 Task: Open Card Card0000000401 in Board Board0000000101 in Workspace WS0000000034 in Trello. Add Member Email0000000133 to Card Card0000000401 in Board Board0000000101 in Workspace WS0000000034 in Trello. Add Purple Label titled Label0000000401 to Card Card0000000401 in Board Board0000000101 in Workspace WS0000000034 in Trello. Add Checklist CL0000000401 to Card Card0000000401 in Board Board0000000101 in Workspace WS0000000034 in Trello. Add Dates with Start Date as Aug 01 2023 and Due Date as Aug 31 2023 to Card Card0000000401 in Board Board0000000101 in Workspace WS0000000034 in Trello
Action: Mouse moved to (586, 627)
Screenshot: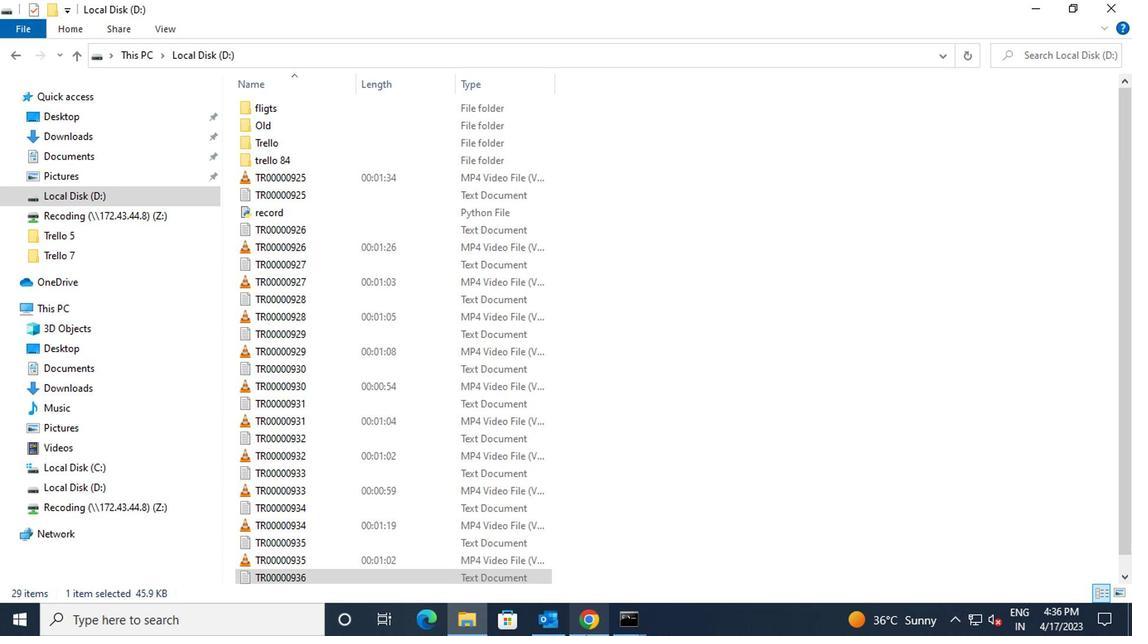 
Action: Mouse pressed left at (586, 627)
Screenshot: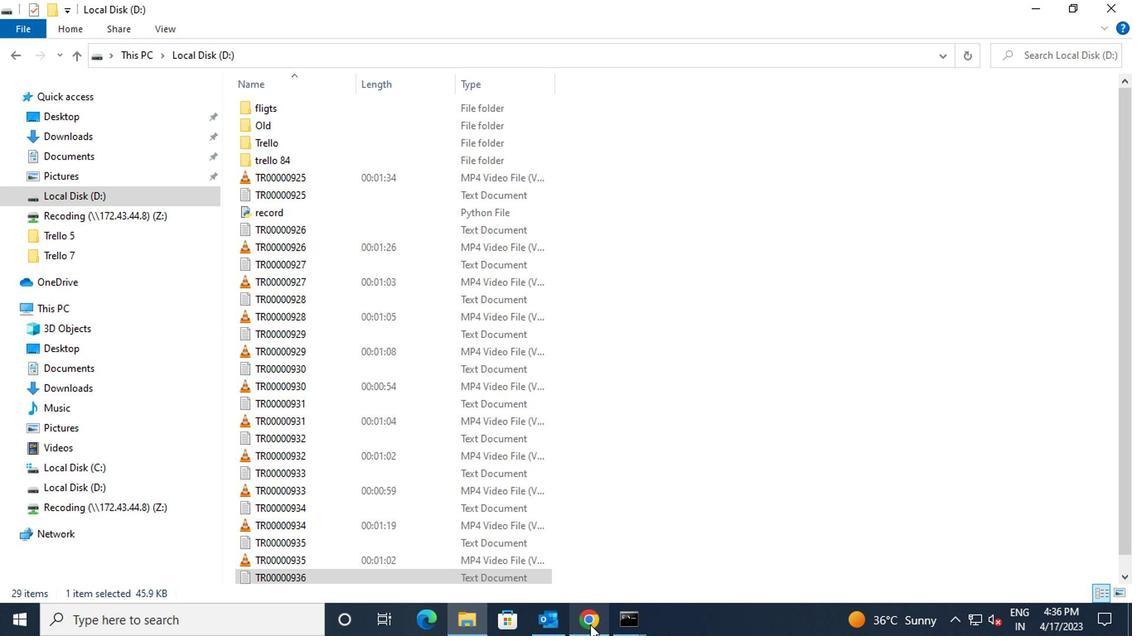 
Action: Mouse moved to (106, 423)
Screenshot: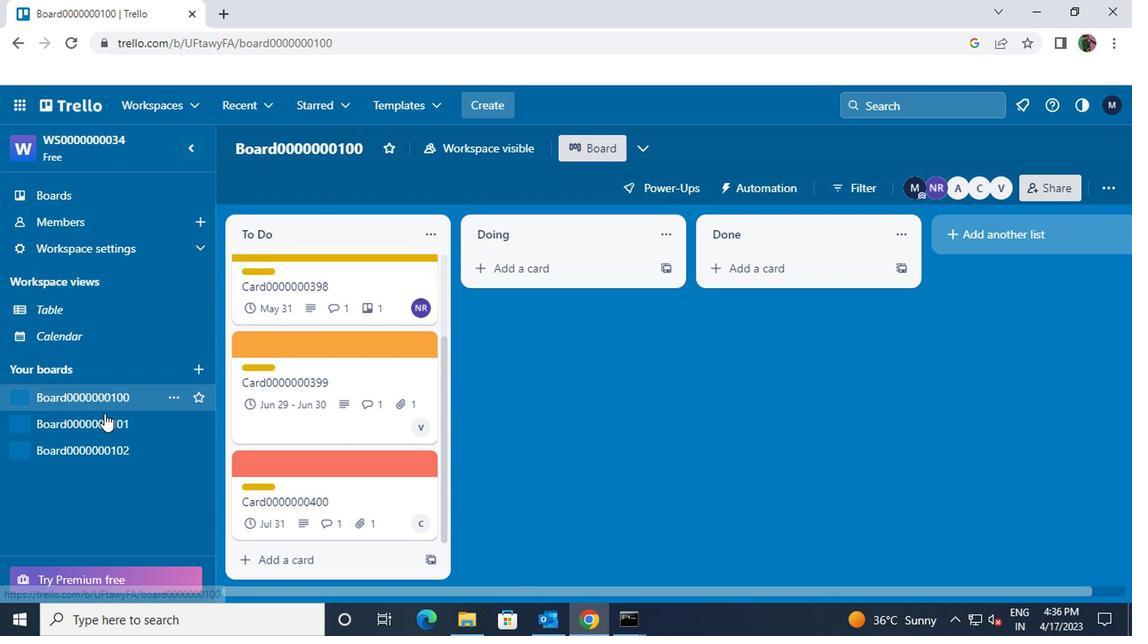 
Action: Mouse pressed left at (106, 423)
Screenshot: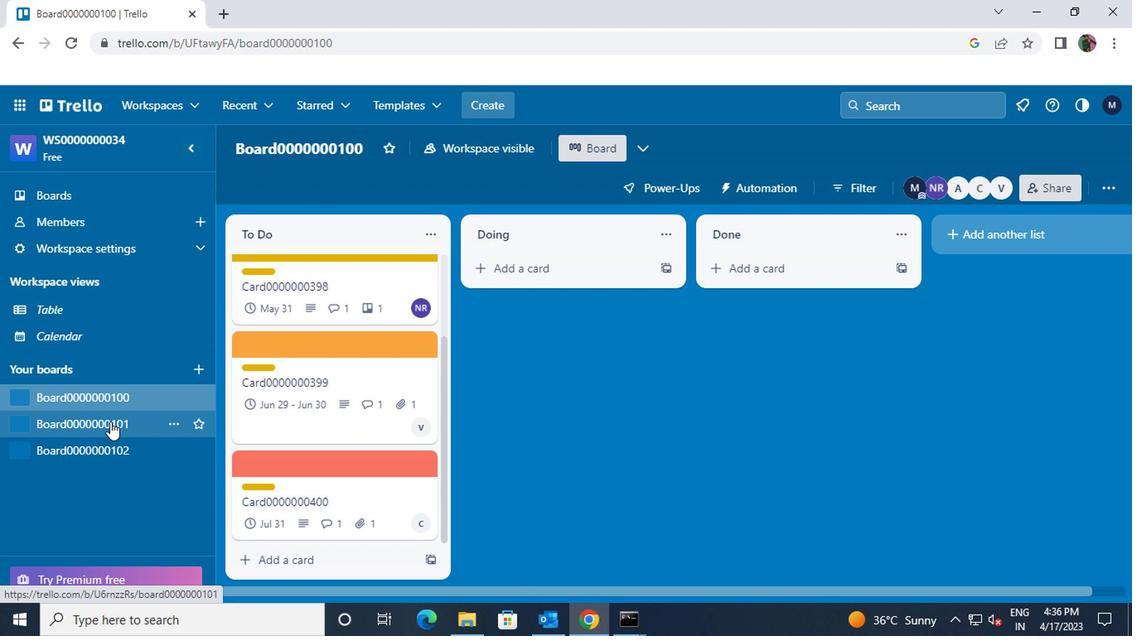 
Action: Mouse moved to (273, 230)
Screenshot: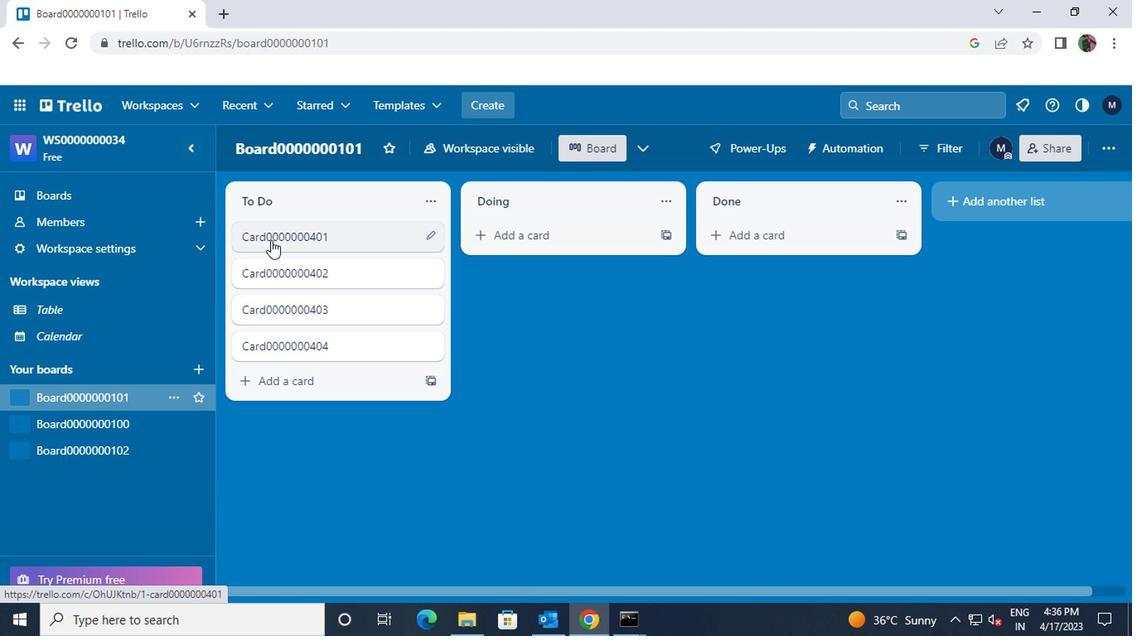 
Action: Mouse pressed left at (273, 230)
Screenshot: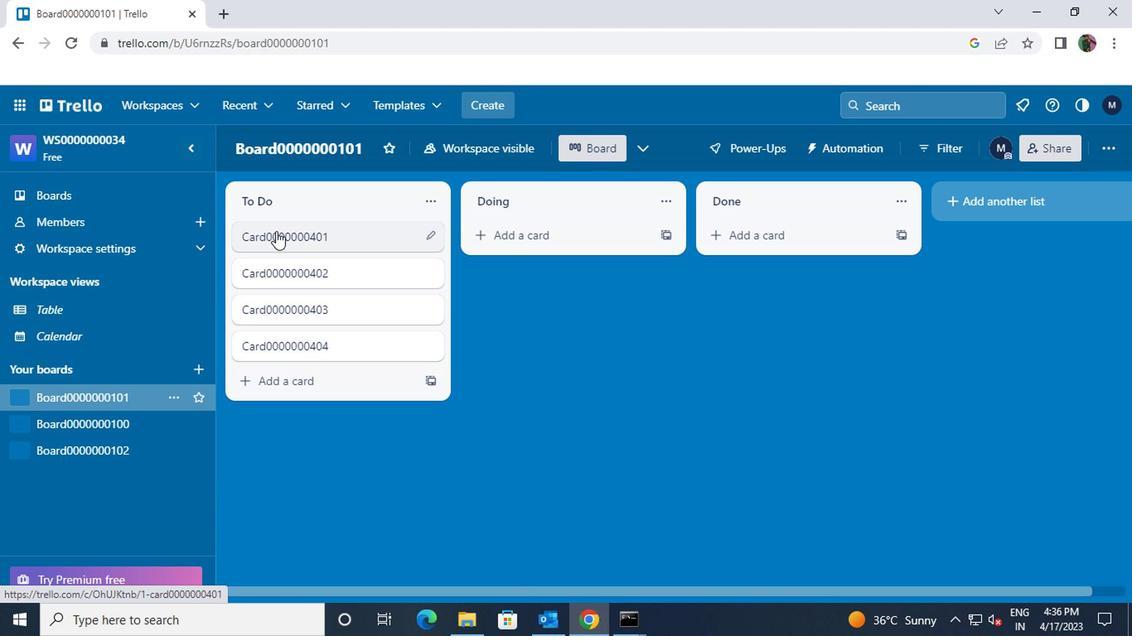 
Action: Mouse moved to (741, 234)
Screenshot: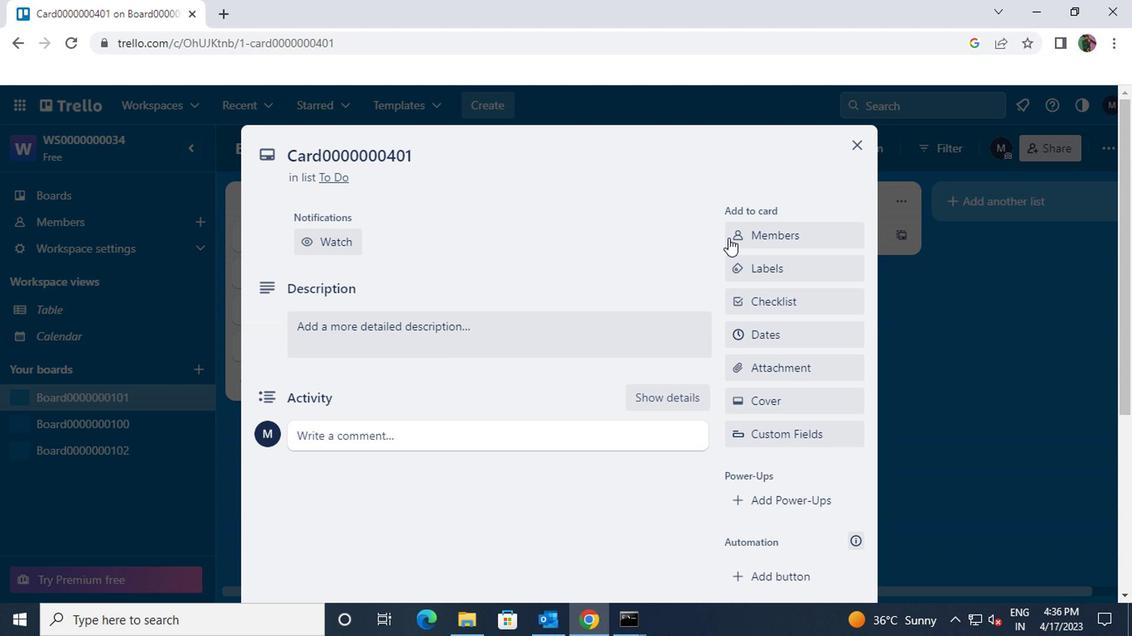 
Action: Mouse pressed left at (741, 234)
Screenshot: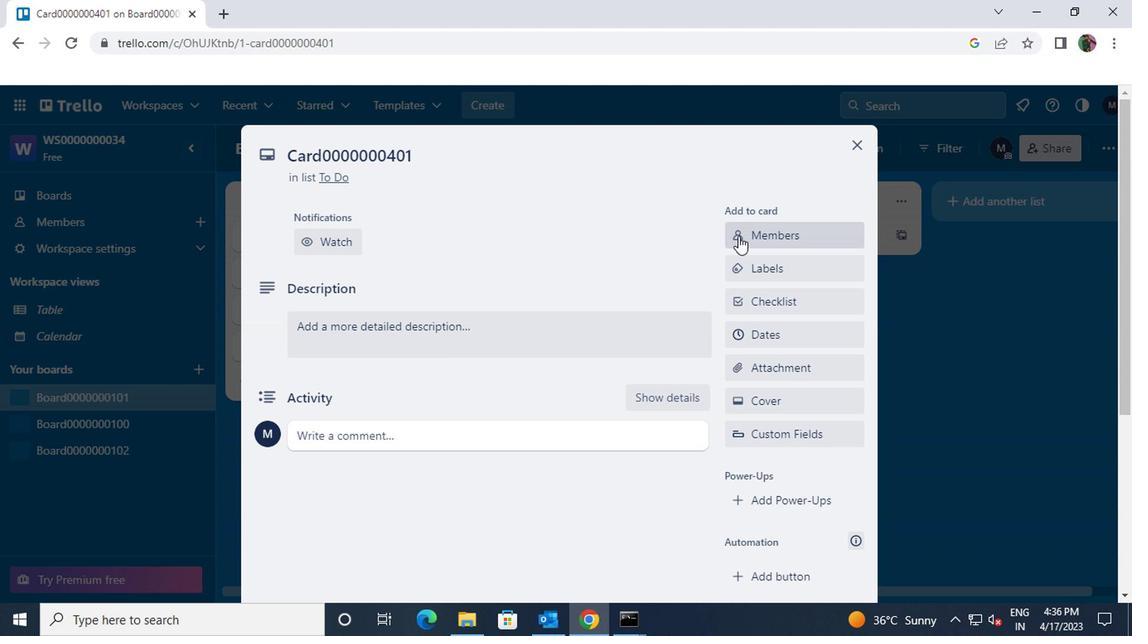 
Action: Key pressed ayush98111<Key.shift>@GMAIL.COM
Screenshot: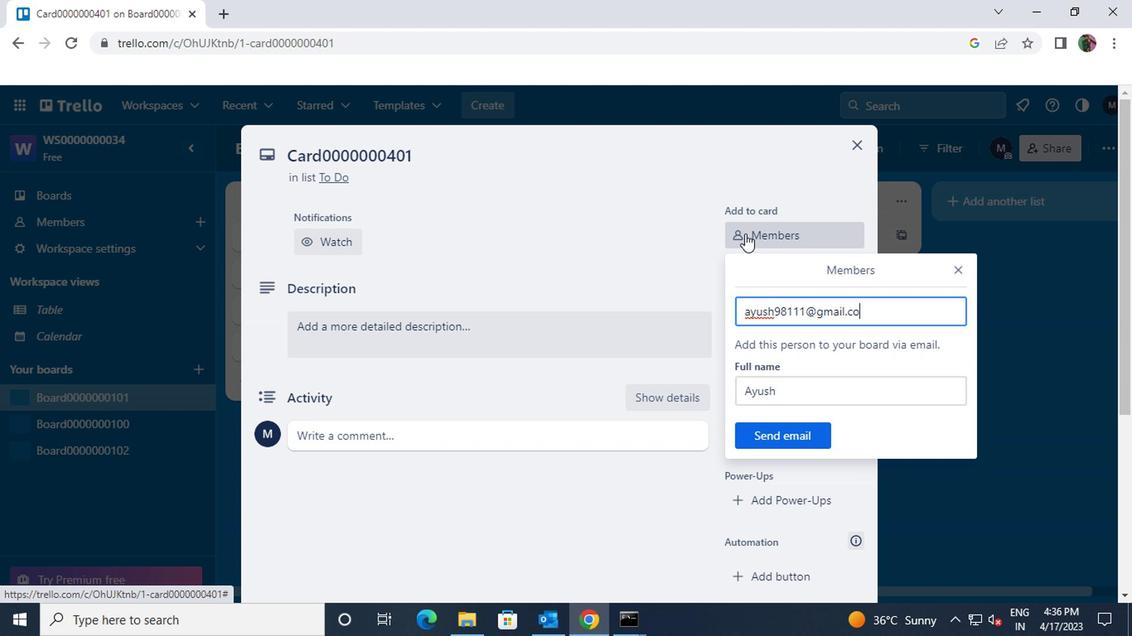 
Action: Mouse moved to (790, 437)
Screenshot: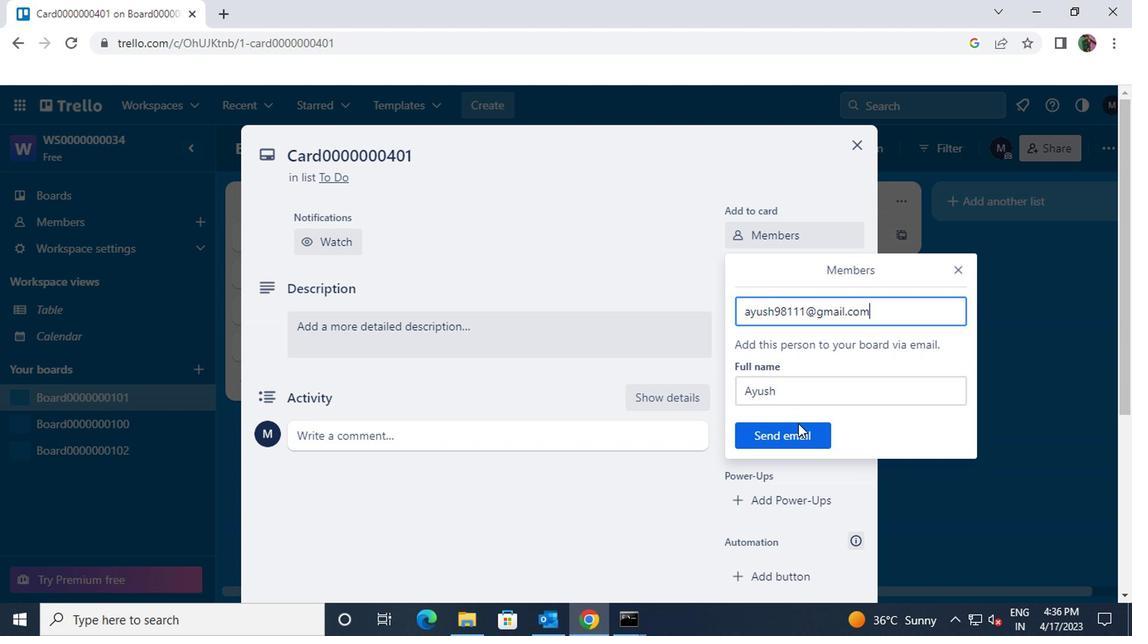 
Action: Mouse pressed left at (790, 437)
Screenshot: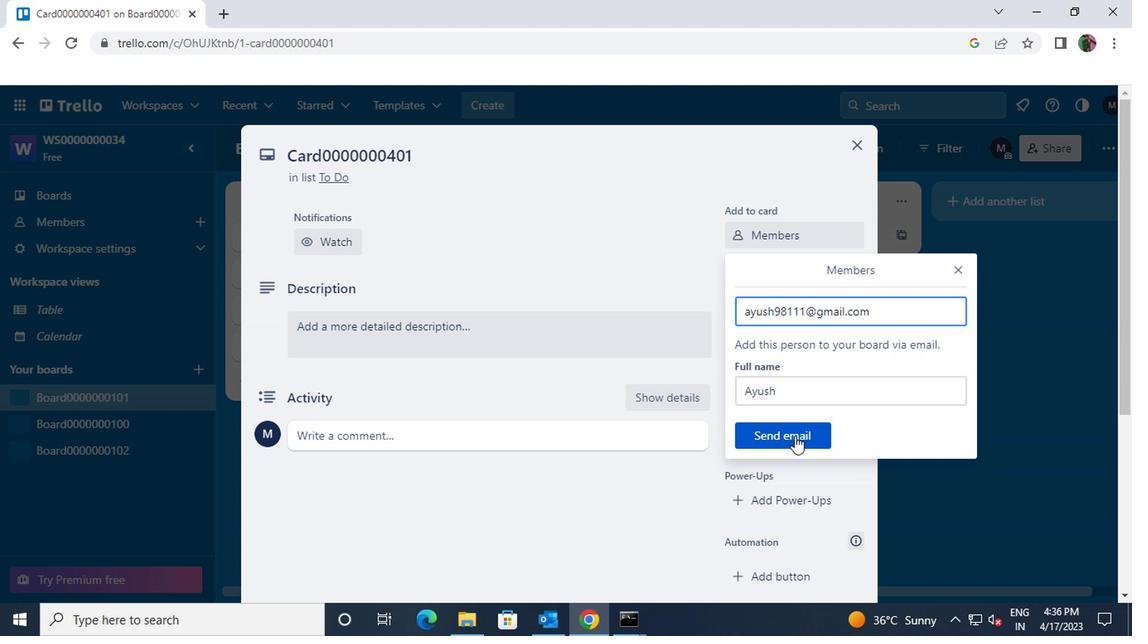 
Action: Mouse moved to (772, 267)
Screenshot: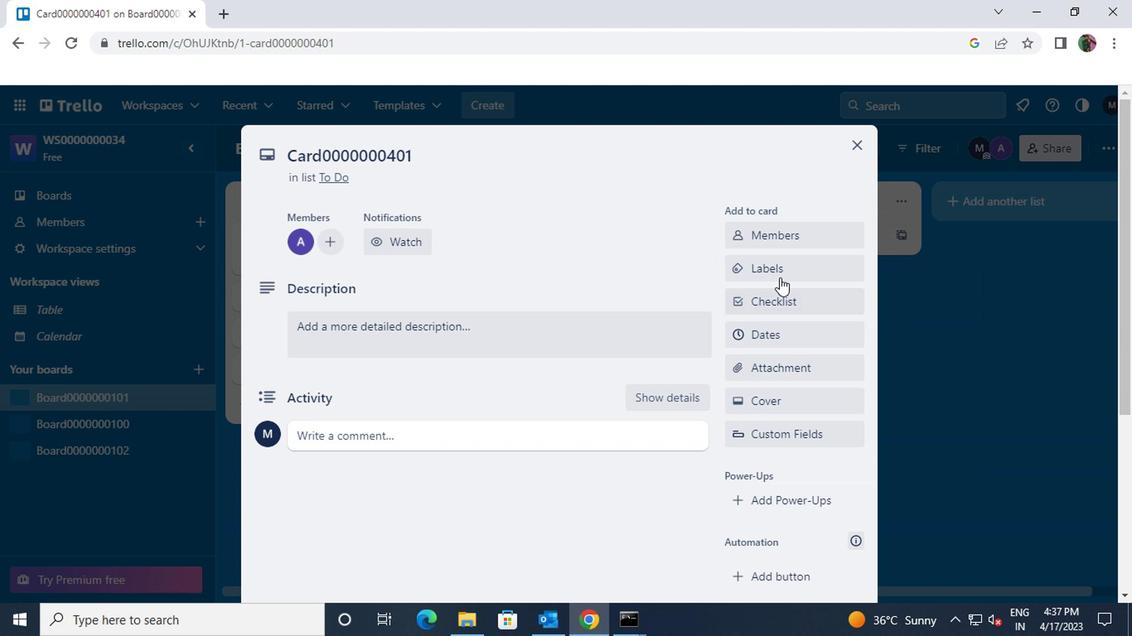 
Action: Mouse pressed left at (772, 267)
Screenshot: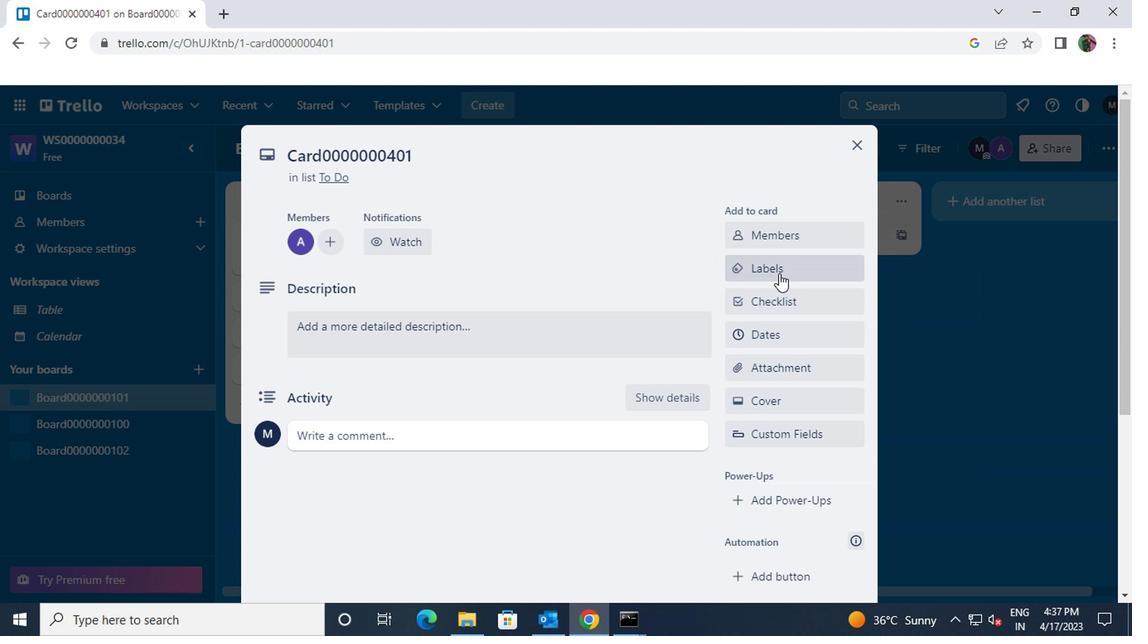 
Action: Mouse moved to (839, 432)
Screenshot: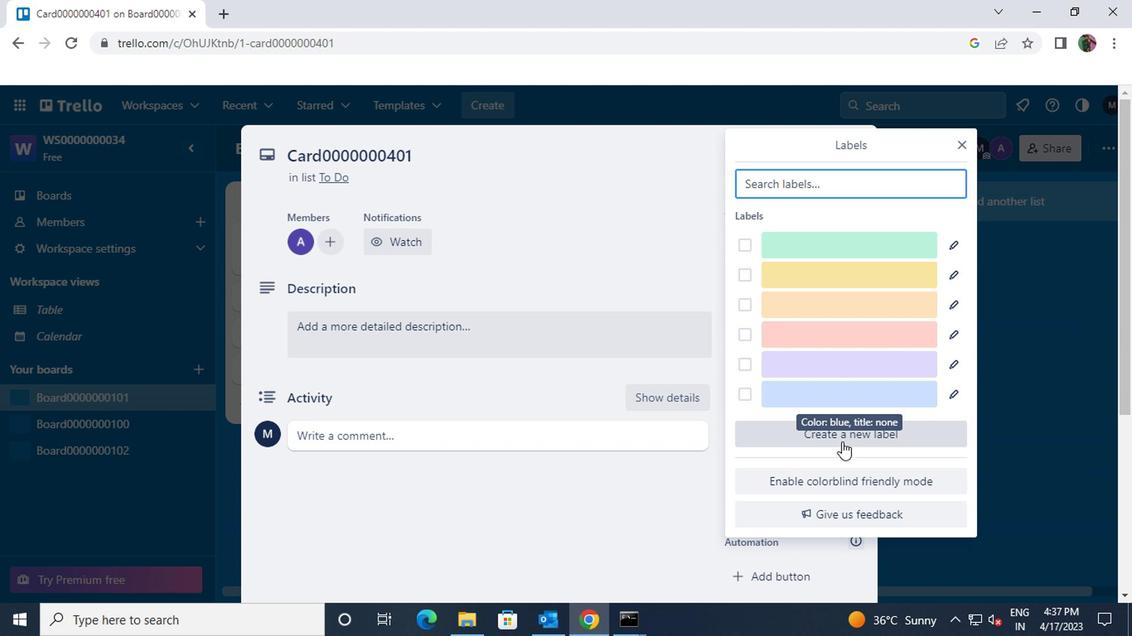 
Action: Mouse pressed left at (839, 432)
Screenshot: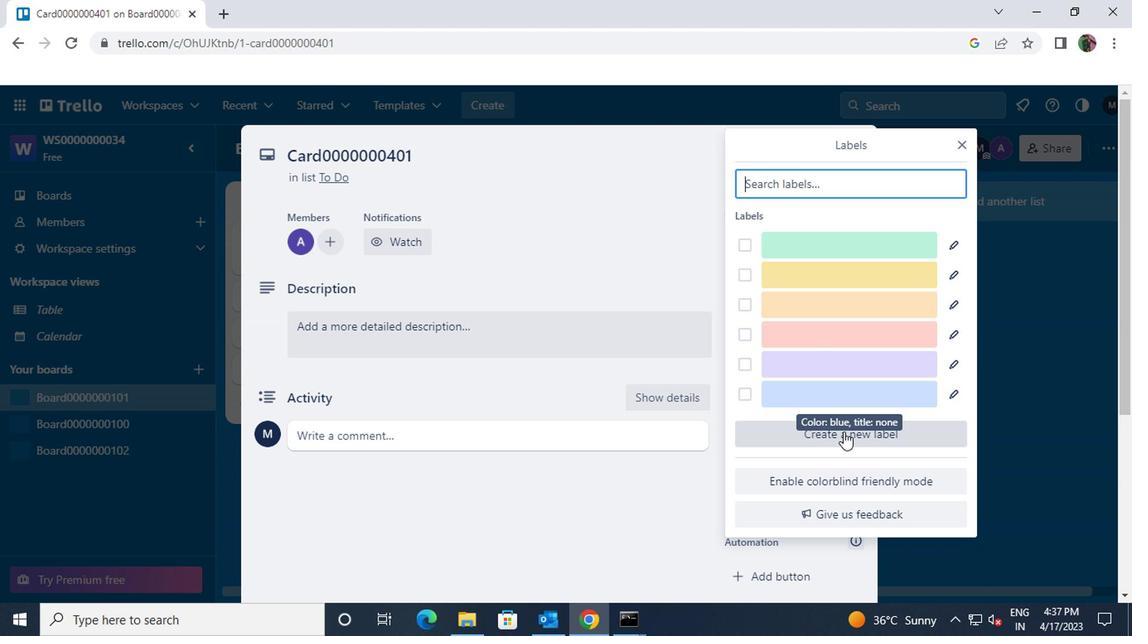 
Action: Mouse moved to (797, 292)
Screenshot: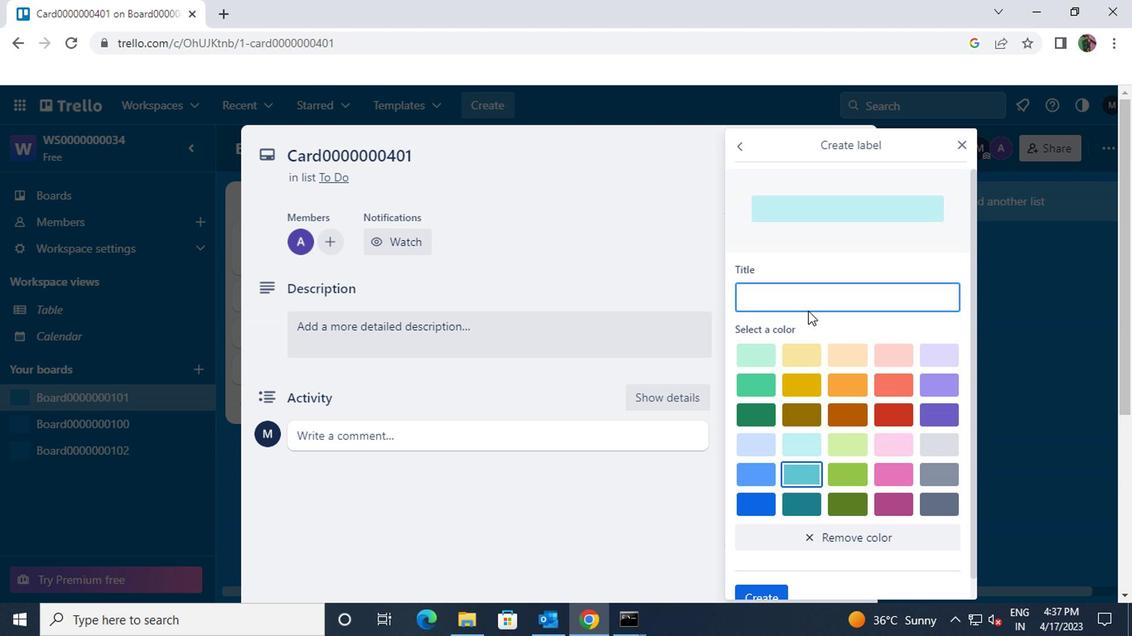
Action: Mouse pressed left at (797, 292)
Screenshot: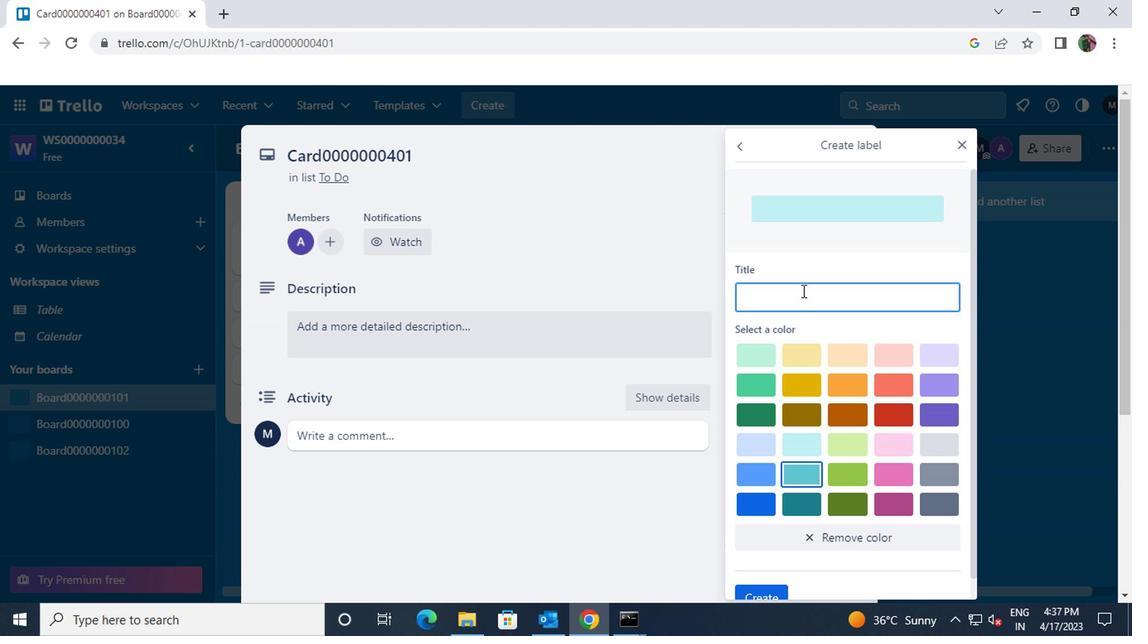 
Action: Key pressed <Key.shift><Key.shift>LABEL0000000401
Screenshot: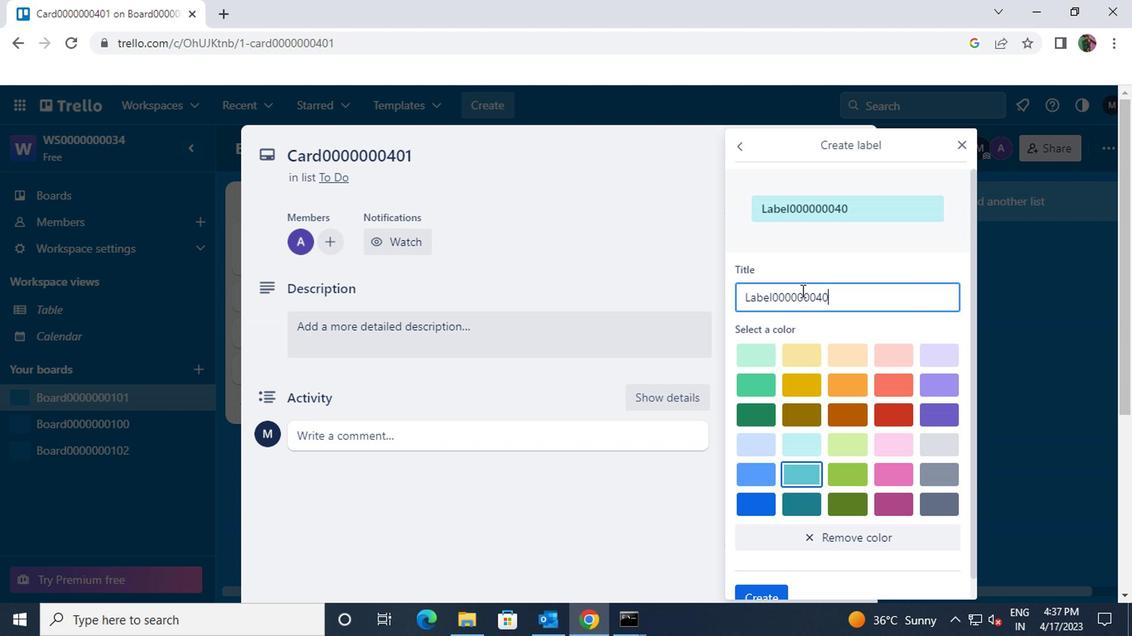 
Action: Mouse moved to (919, 409)
Screenshot: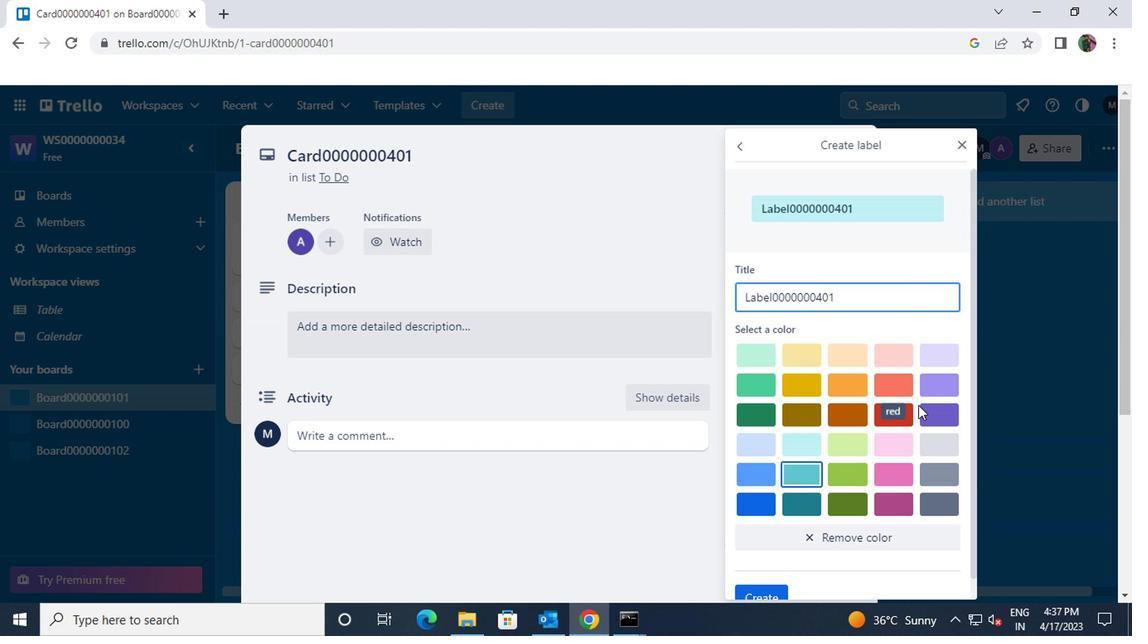 
Action: Mouse pressed left at (919, 409)
Screenshot: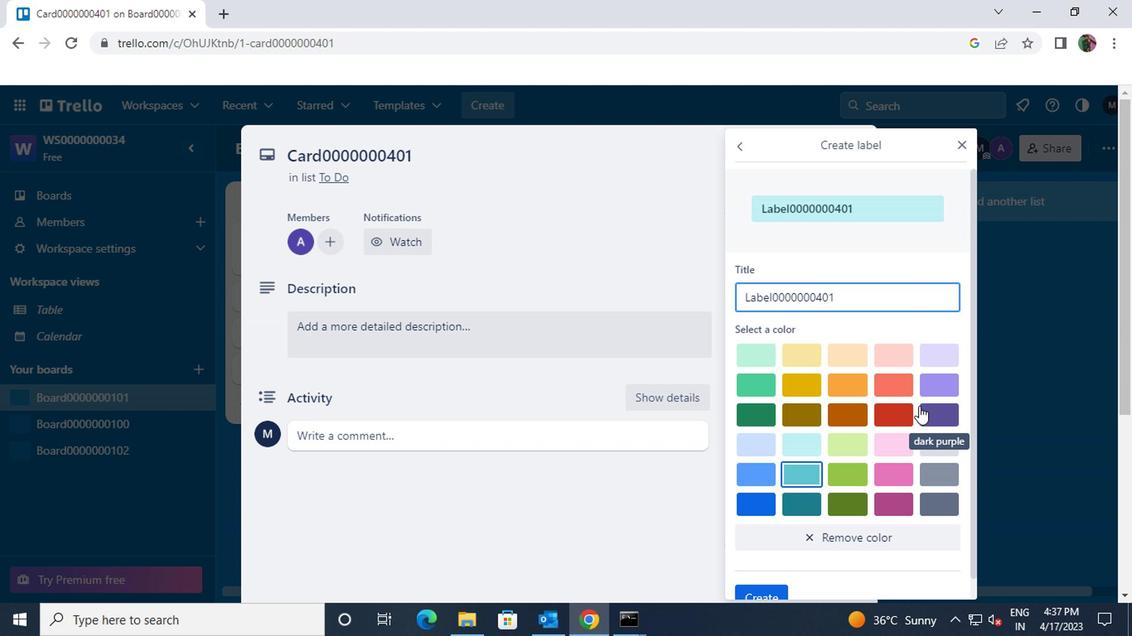 
Action: Mouse moved to (924, 409)
Screenshot: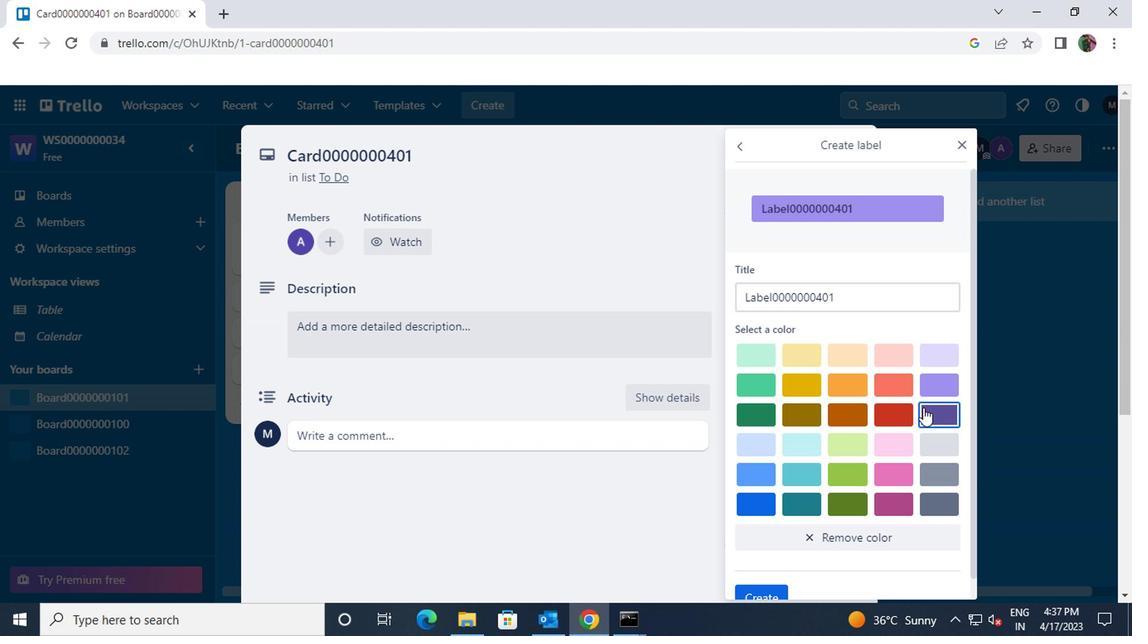 
Action: Mouse scrolled (924, 408) with delta (0, -1)
Screenshot: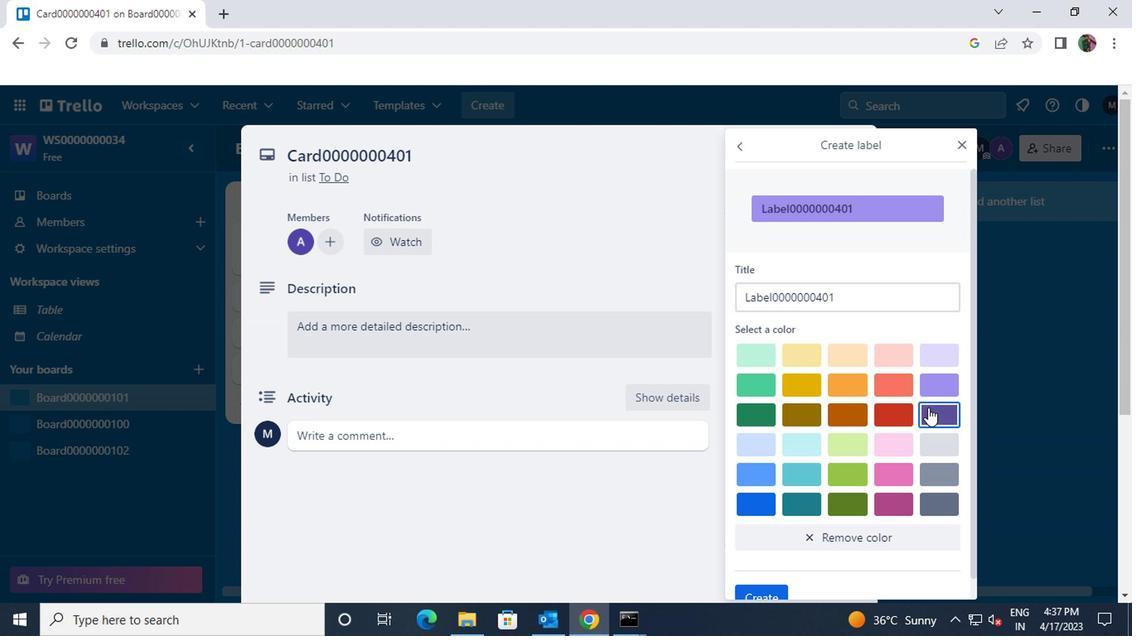 
Action: Mouse scrolled (924, 408) with delta (0, -1)
Screenshot: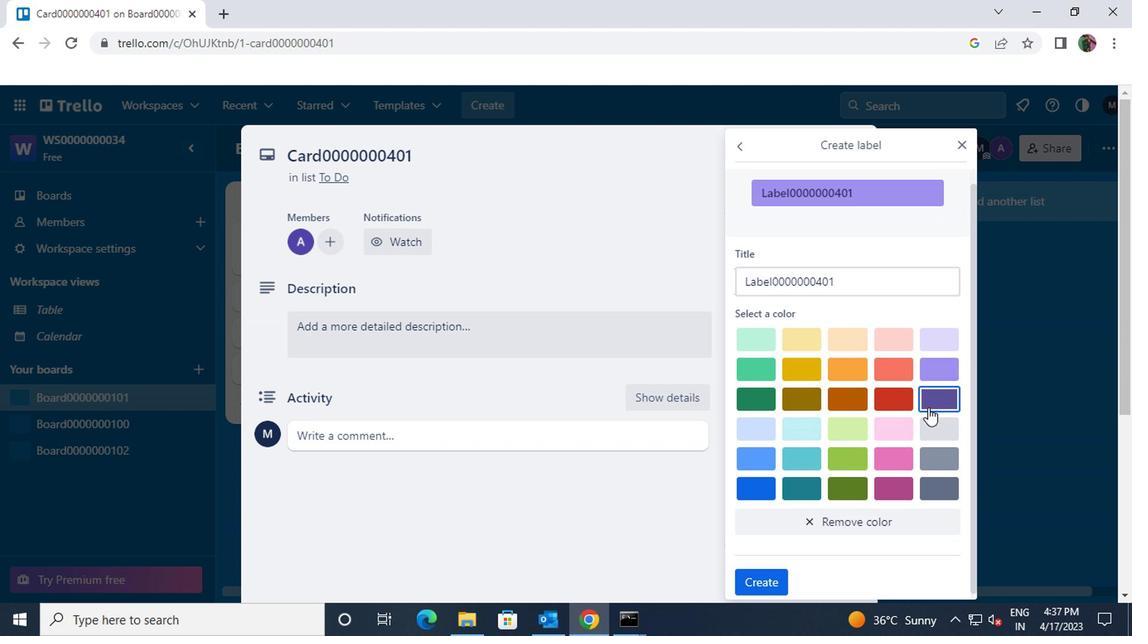 
Action: Mouse moved to (764, 574)
Screenshot: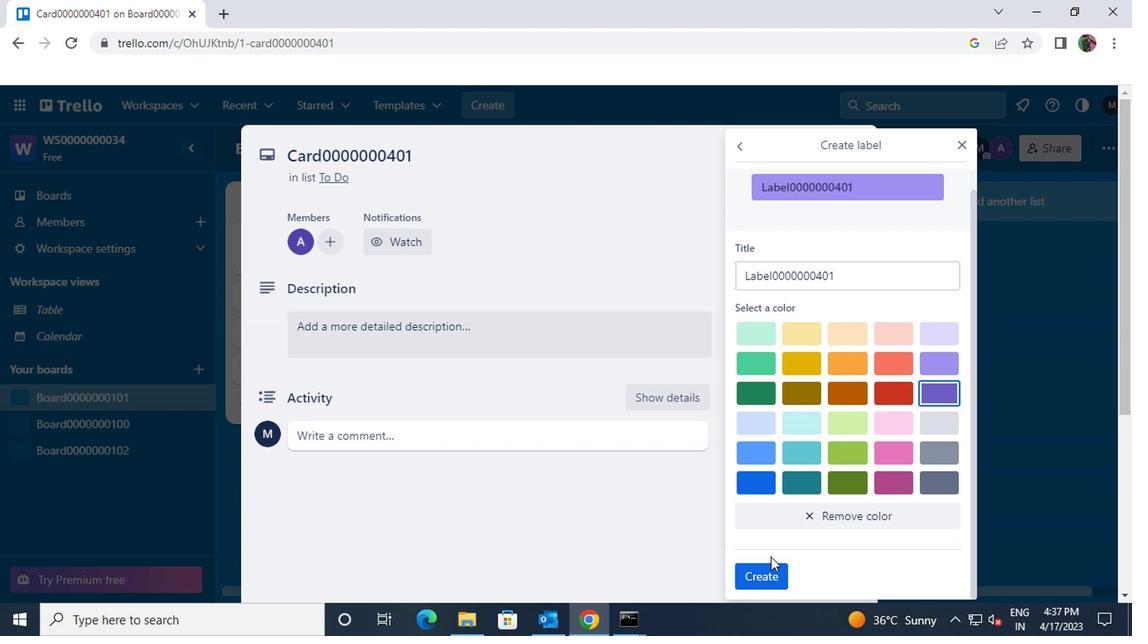 
Action: Mouse pressed left at (764, 574)
Screenshot: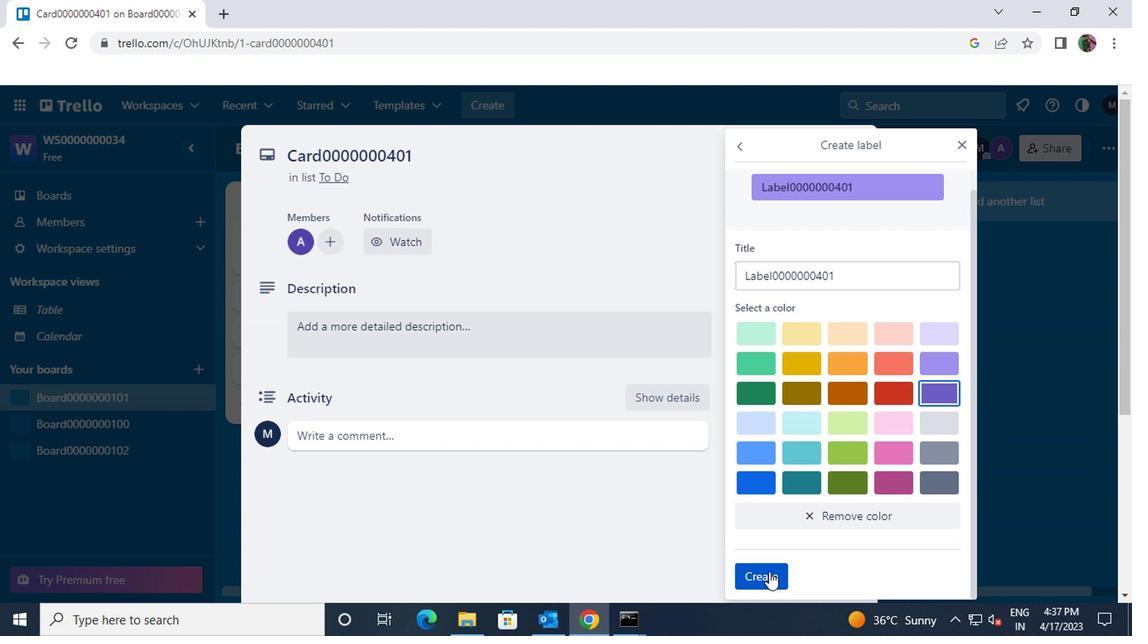 
Action: Mouse moved to (956, 146)
Screenshot: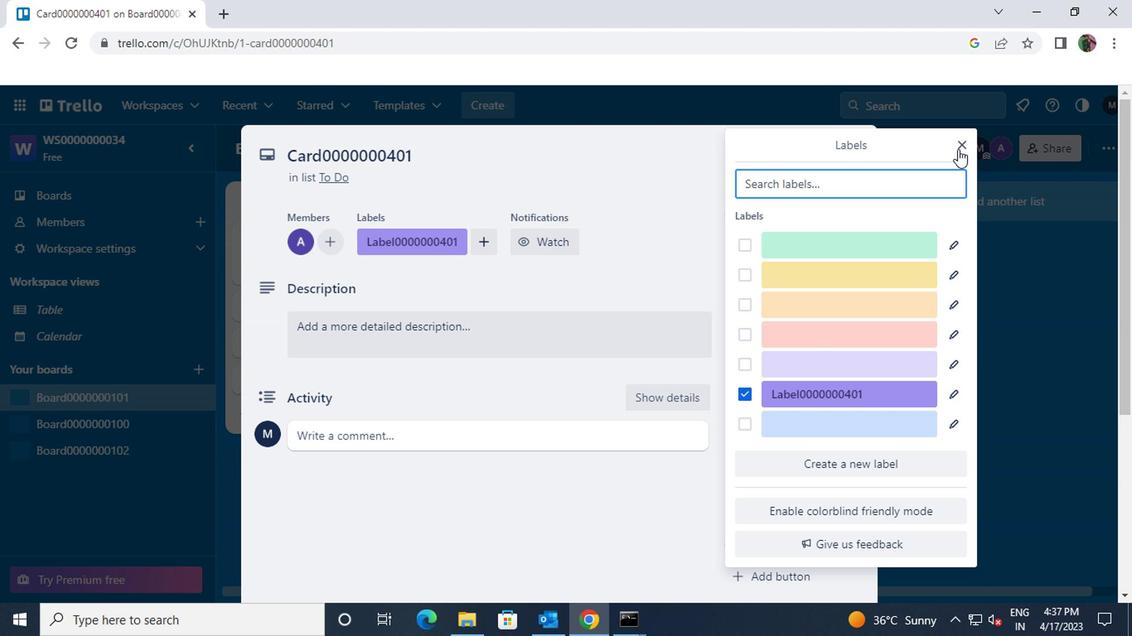 
Action: Mouse pressed left at (956, 146)
Screenshot: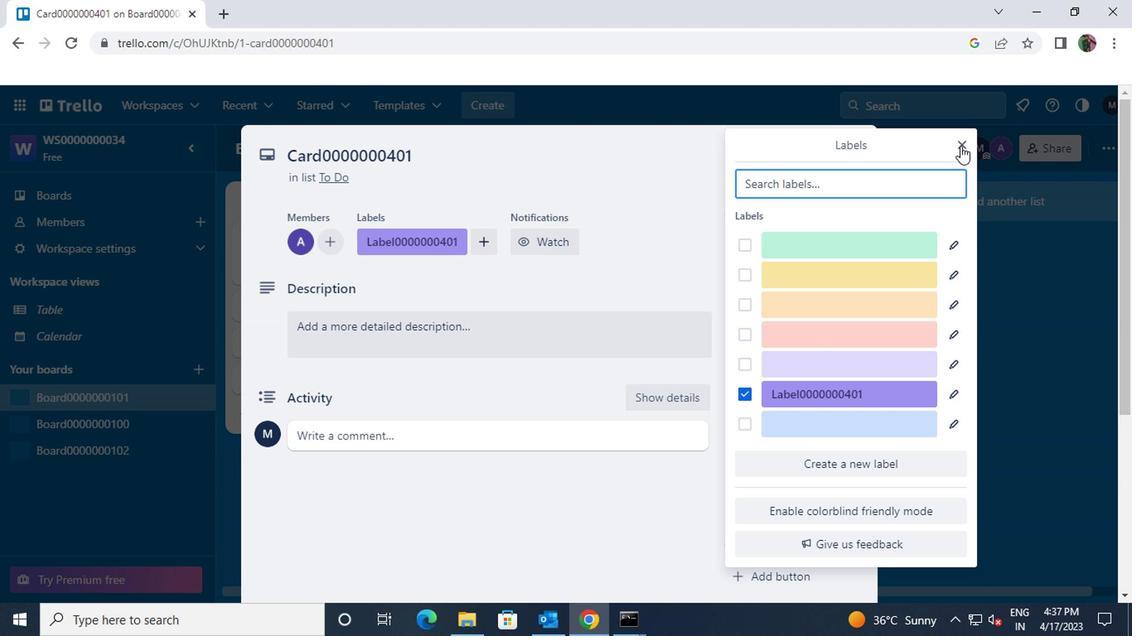 
Action: Mouse moved to (821, 298)
Screenshot: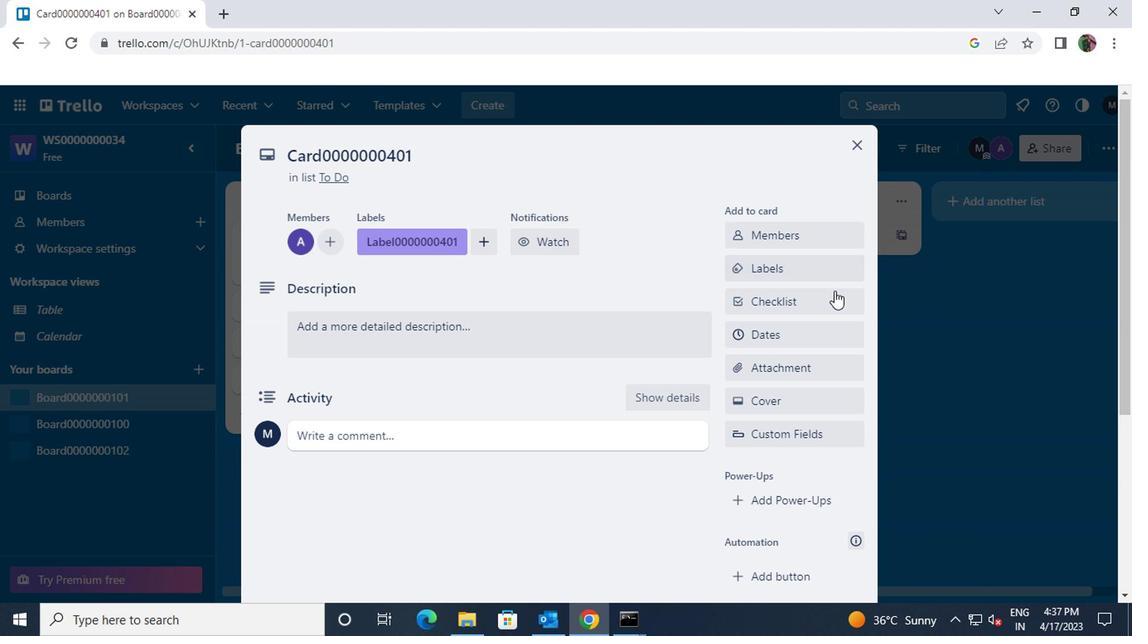 
Action: Mouse pressed left at (821, 298)
Screenshot: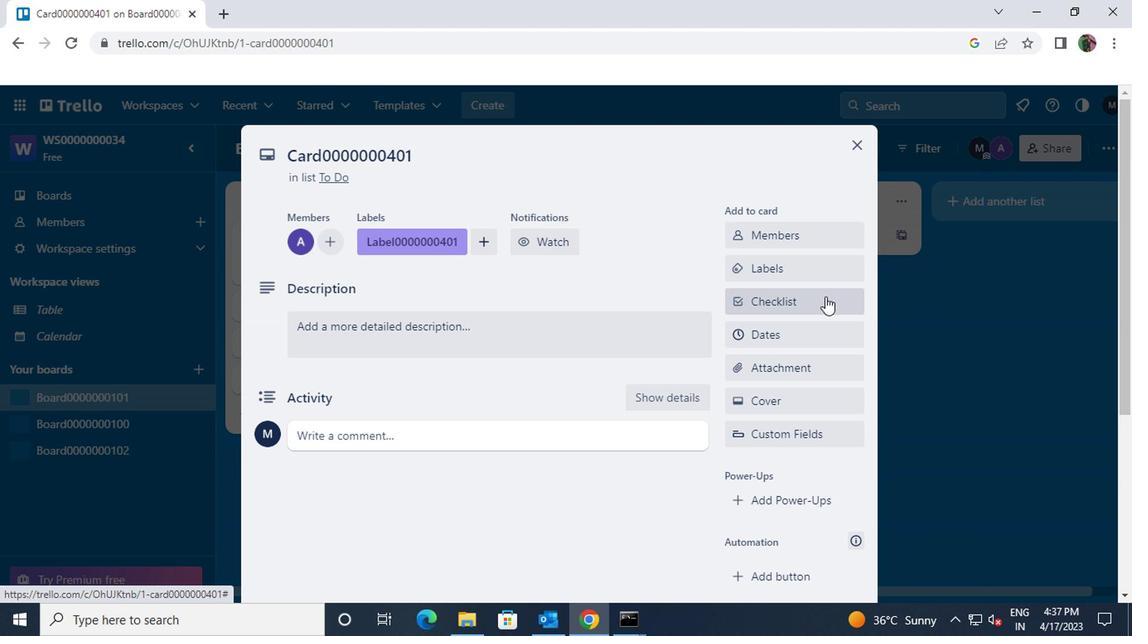 
Action: Key pressed <Key.shift>CL0000000401
Screenshot: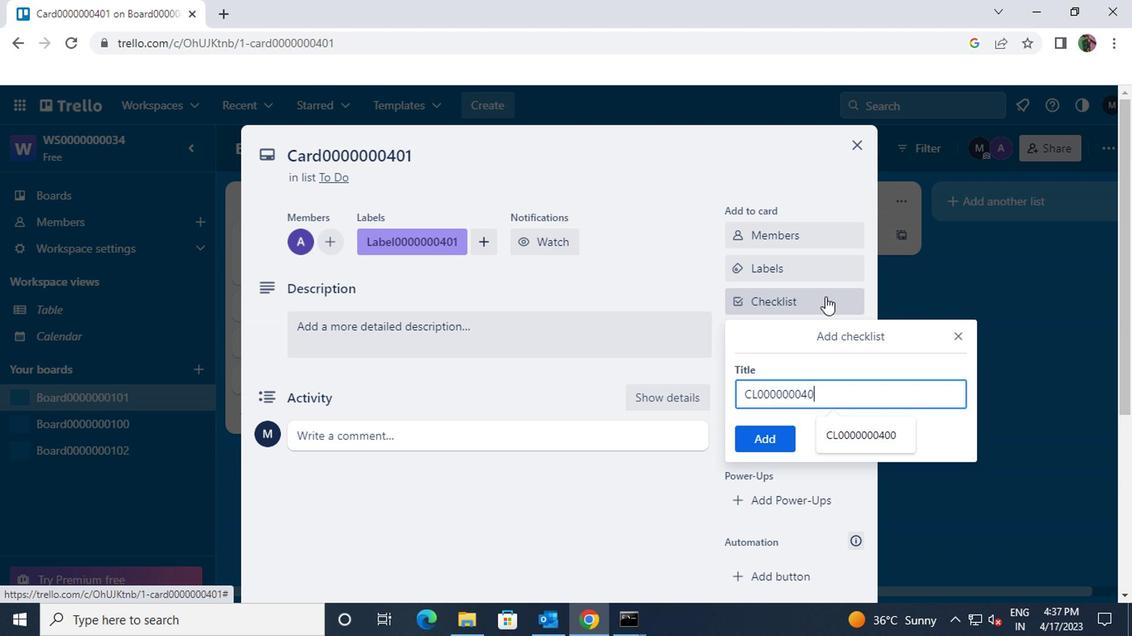 
Action: Mouse moved to (763, 437)
Screenshot: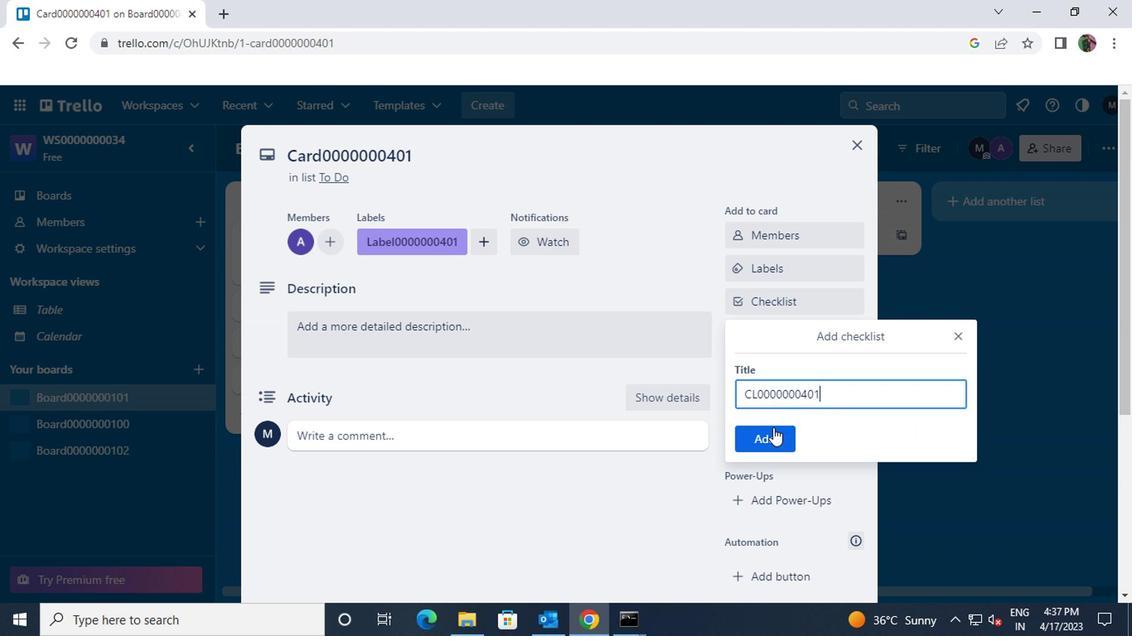 
Action: Mouse pressed left at (763, 437)
Screenshot: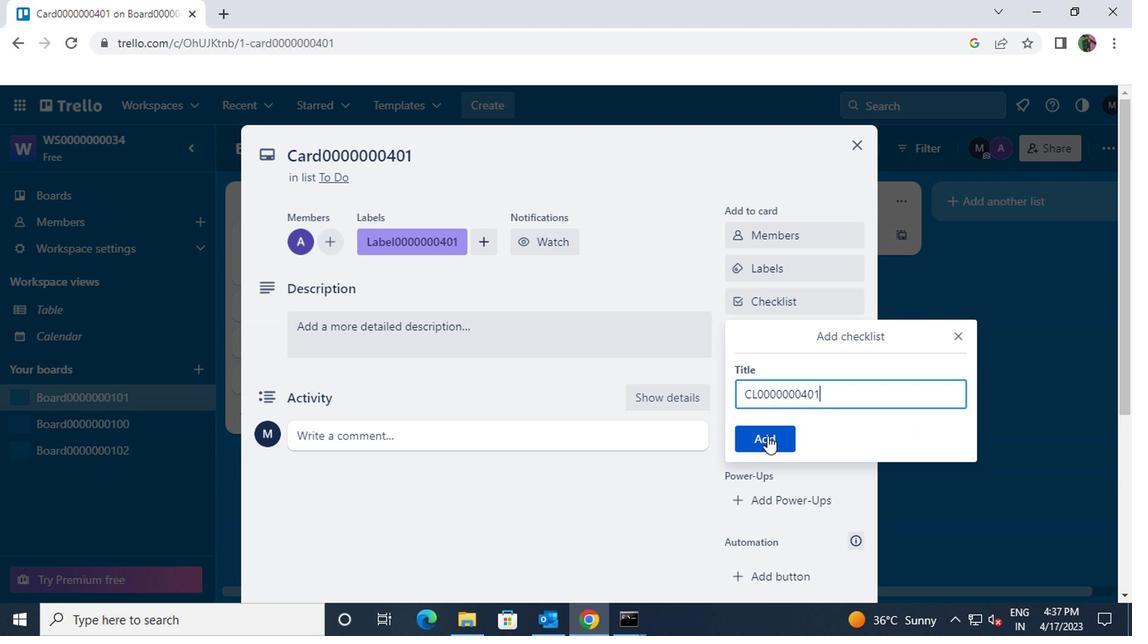 
Action: Mouse moved to (766, 337)
Screenshot: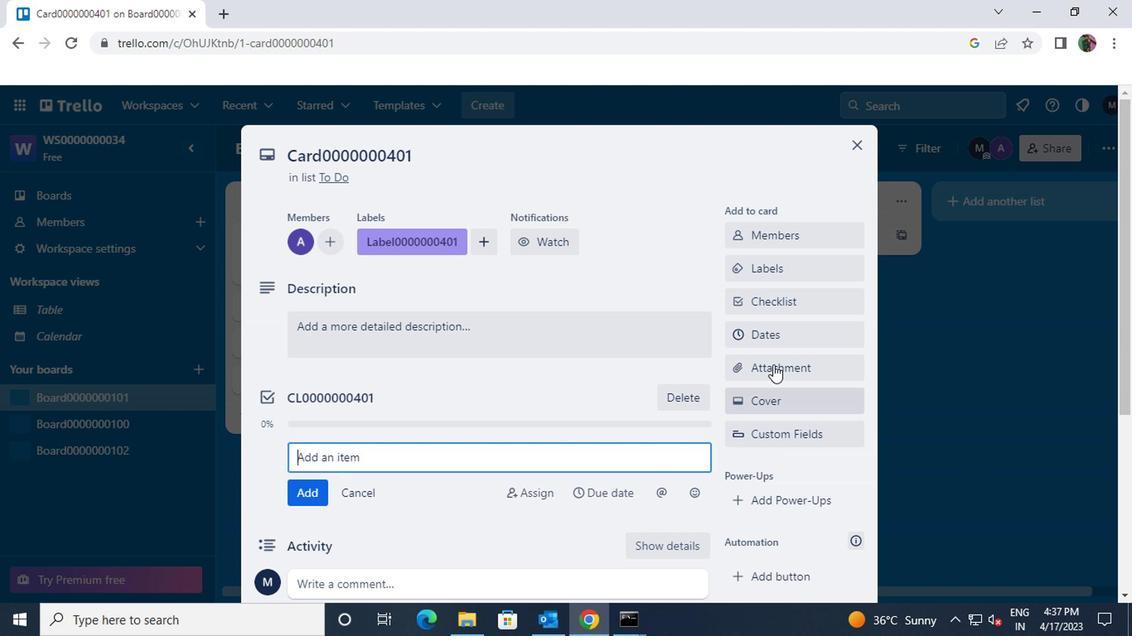 
Action: Mouse pressed left at (766, 337)
Screenshot: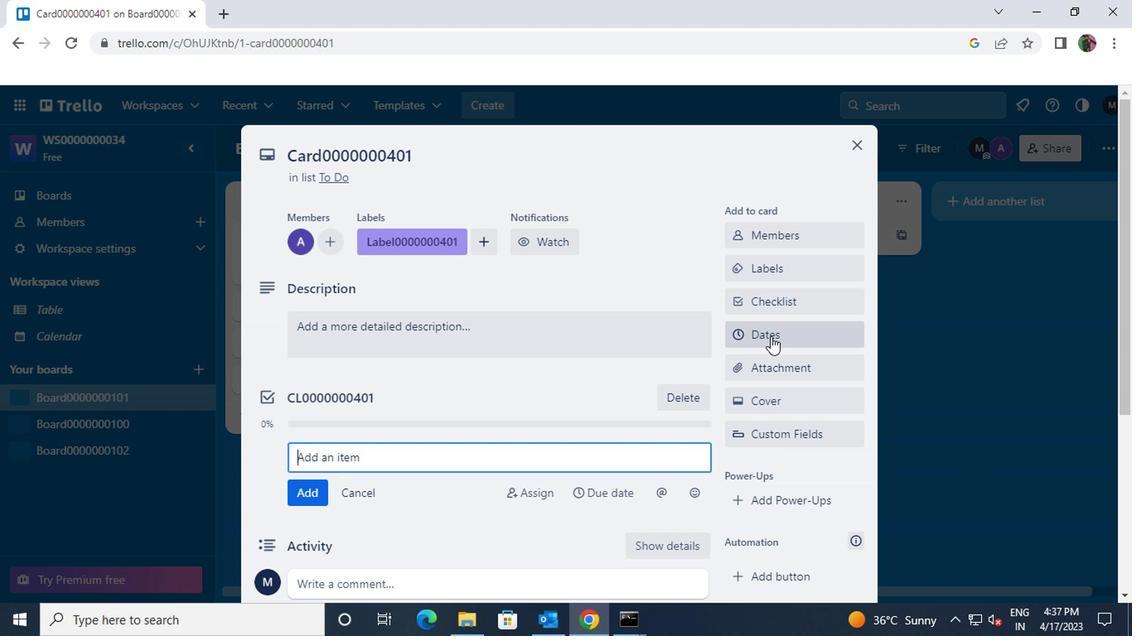 
Action: Mouse moved to (940, 186)
Screenshot: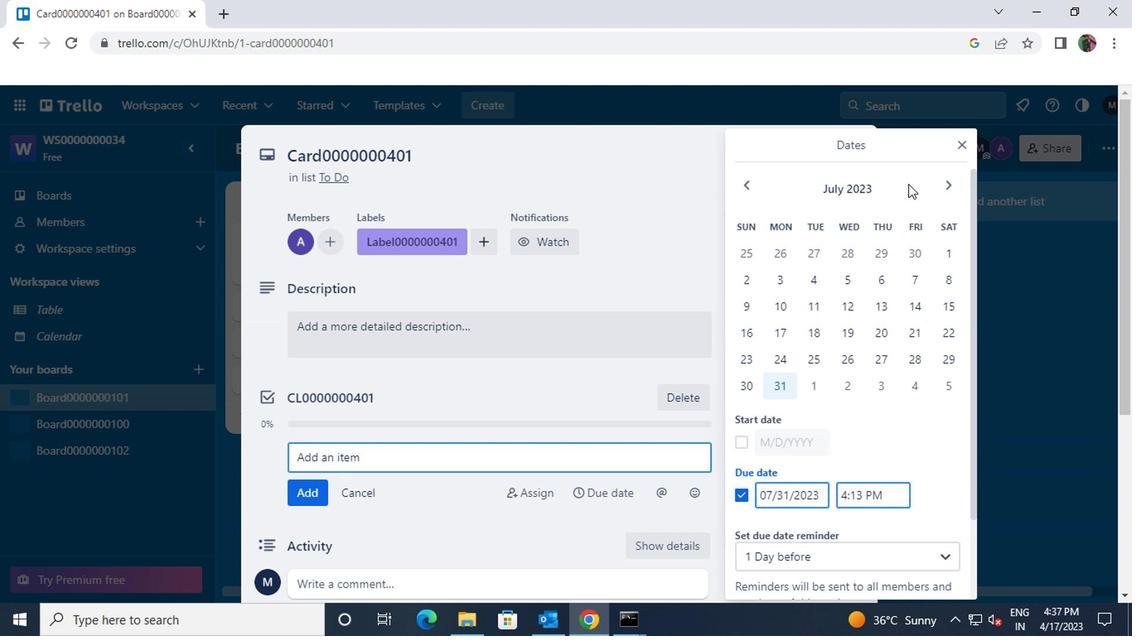 
Action: Mouse pressed left at (940, 186)
Screenshot: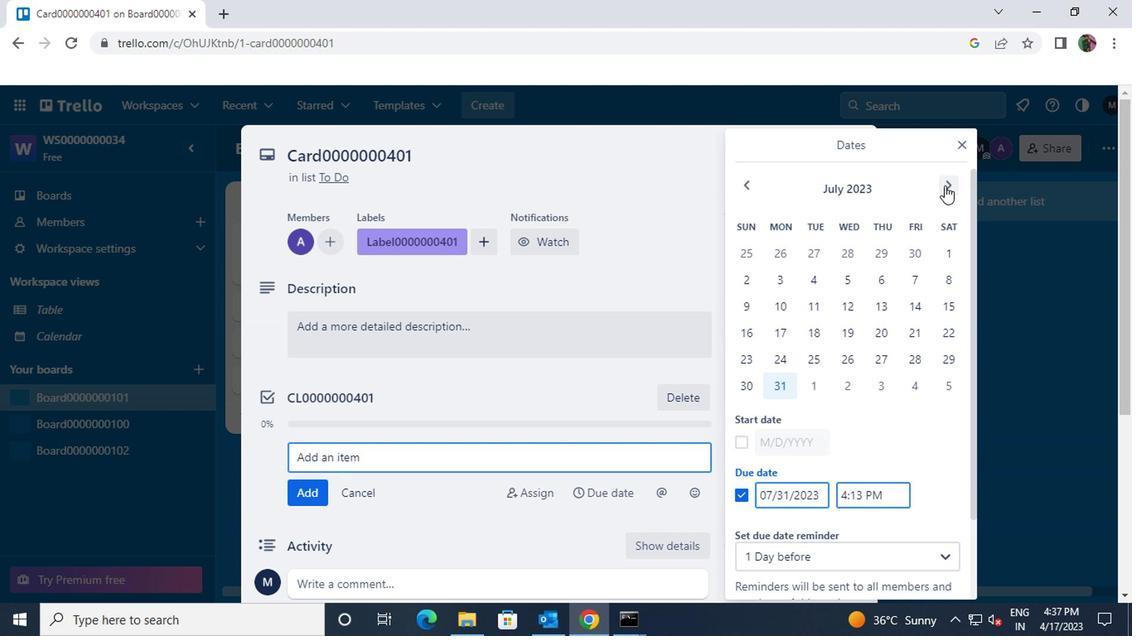 
Action: Mouse moved to (813, 252)
Screenshot: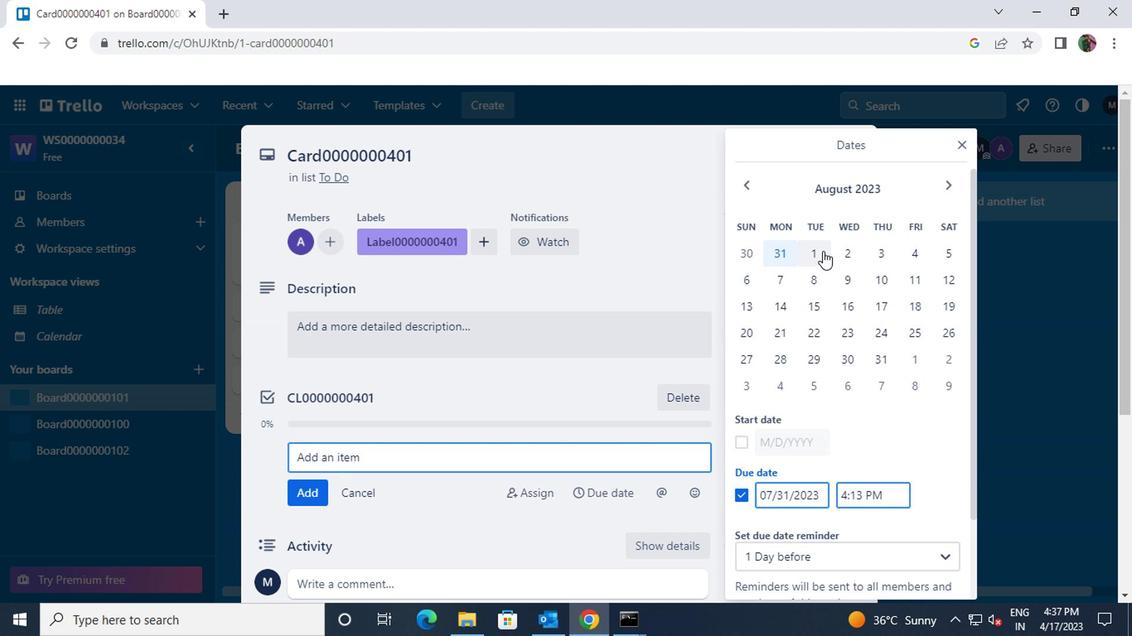 
Action: Mouse pressed left at (813, 252)
Screenshot: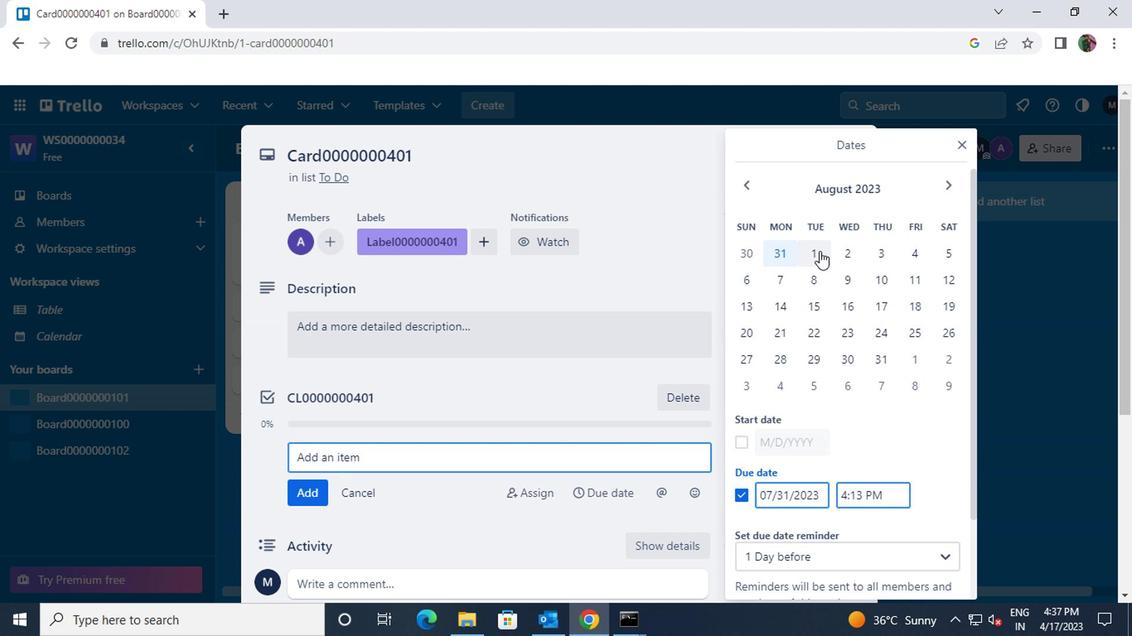 
Action: Mouse moved to (873, 356)
Screenshot: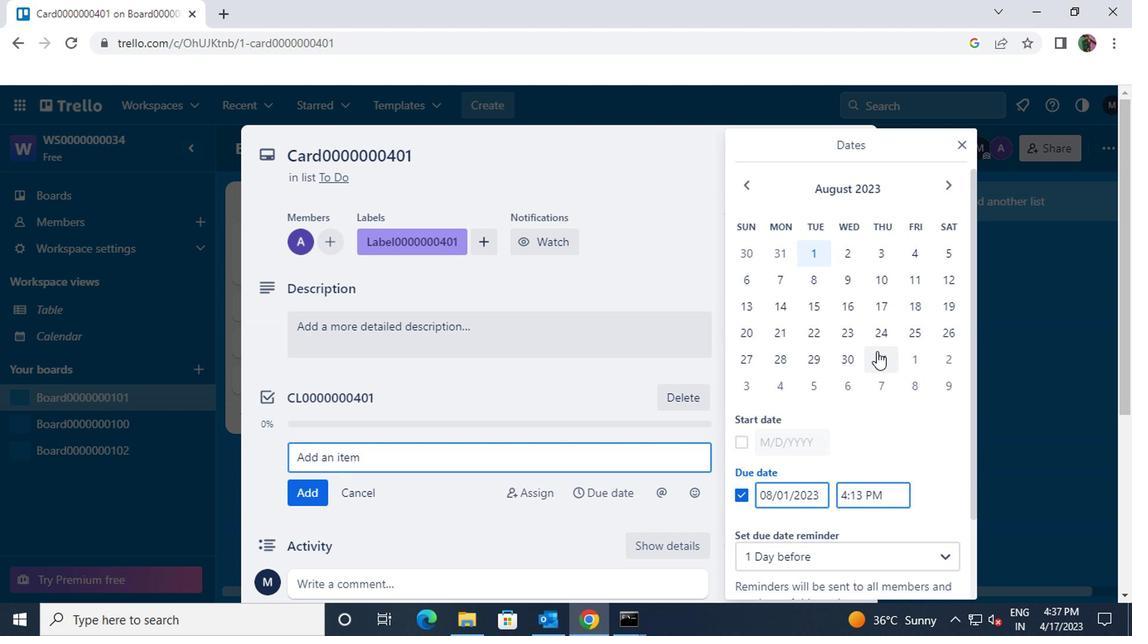 
Action: Mouse pressed left at (873, 356)
Screenshot: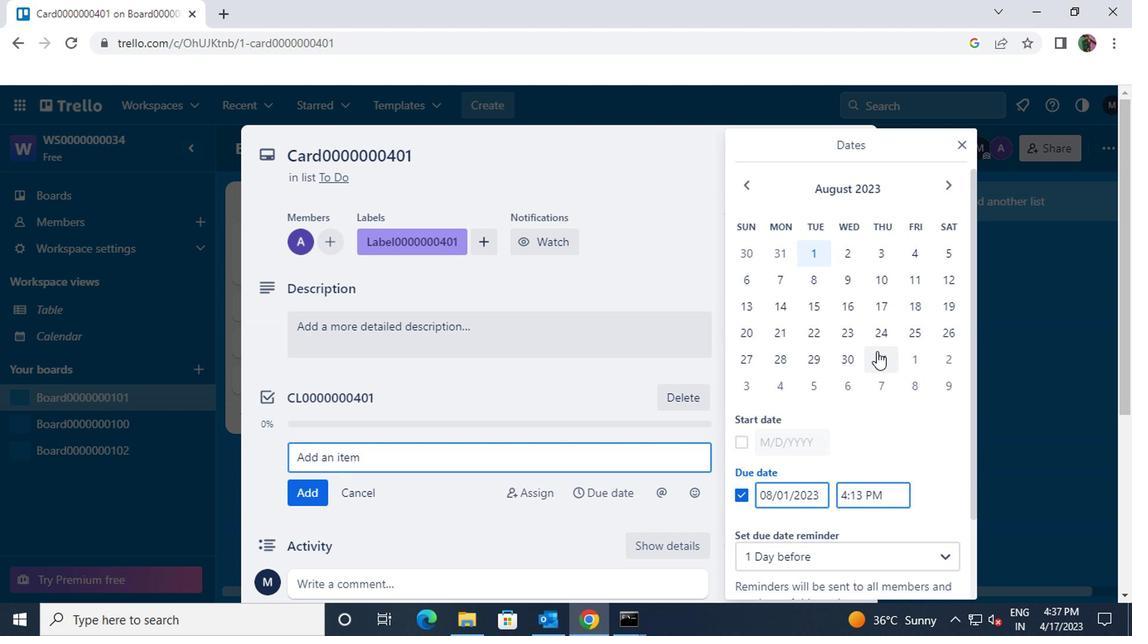 
Action: Mouse moved to (874, 356)
Screenshot: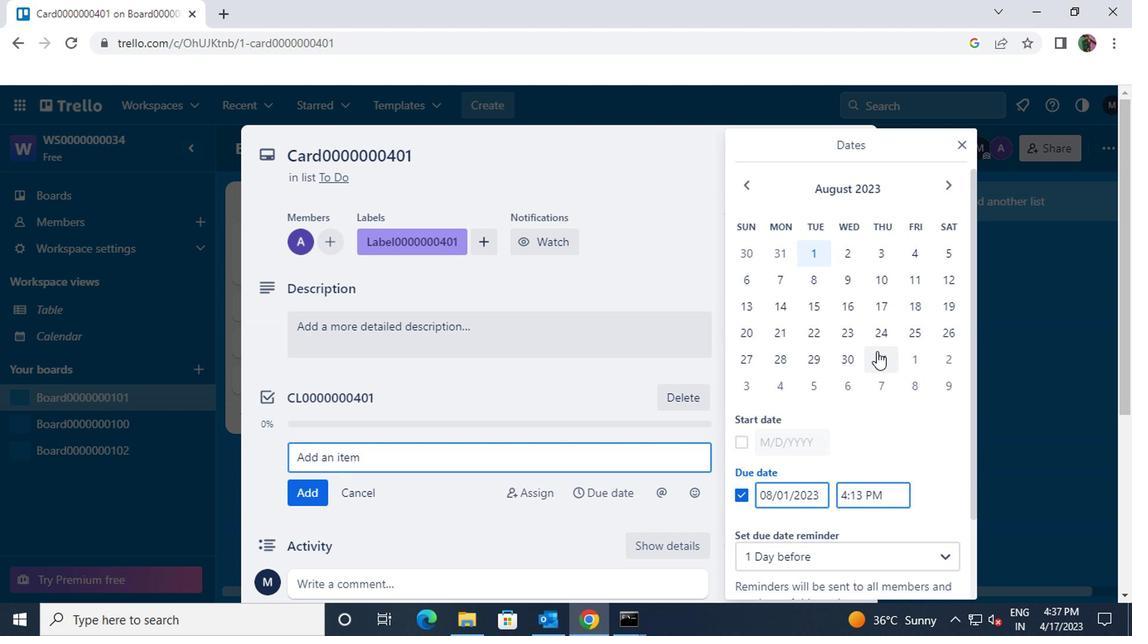 
Action: Mouse scrolled (874, 355) with delta (0, 0)
Screenshot: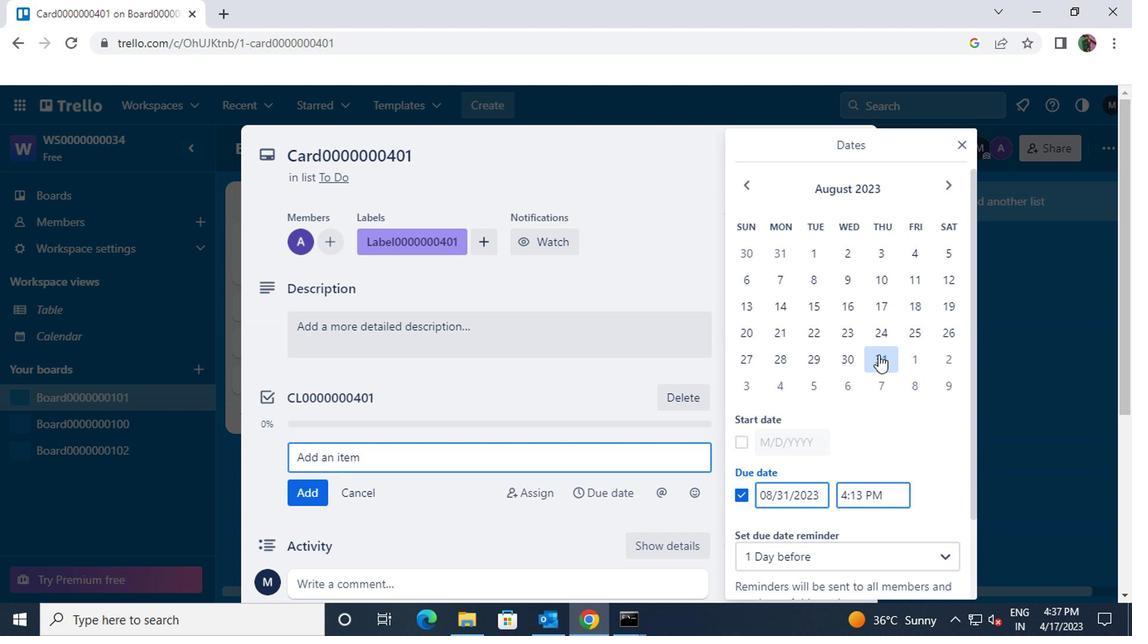 
Action: Mouse moved to (740, 362)
Screenshot: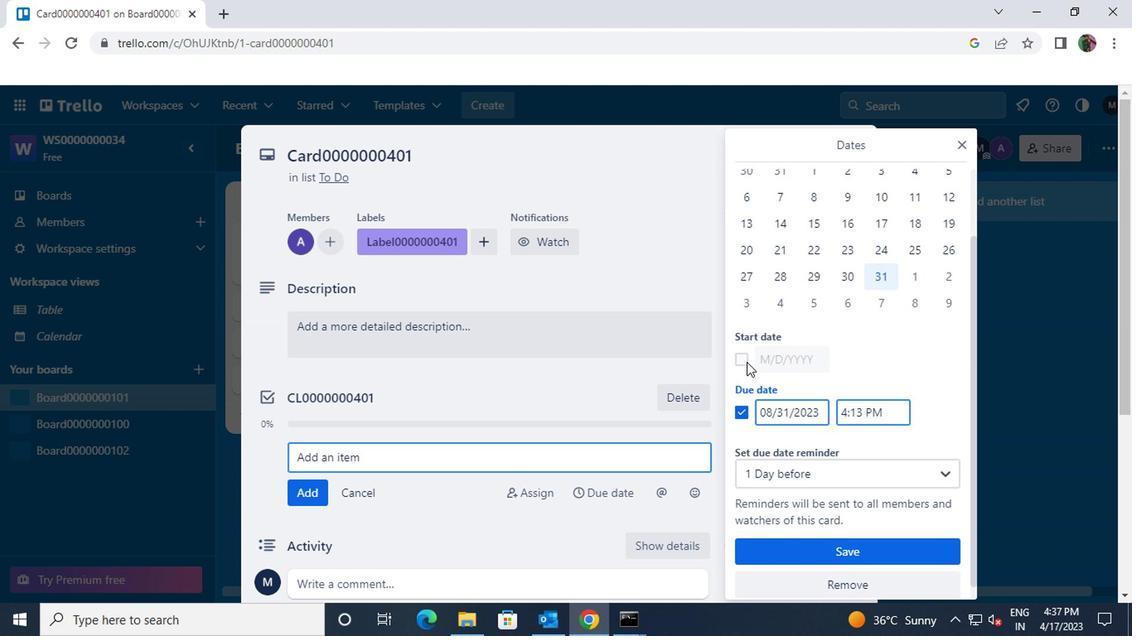 
Action: Mouse pressed left at (740, 362)
Screenshot: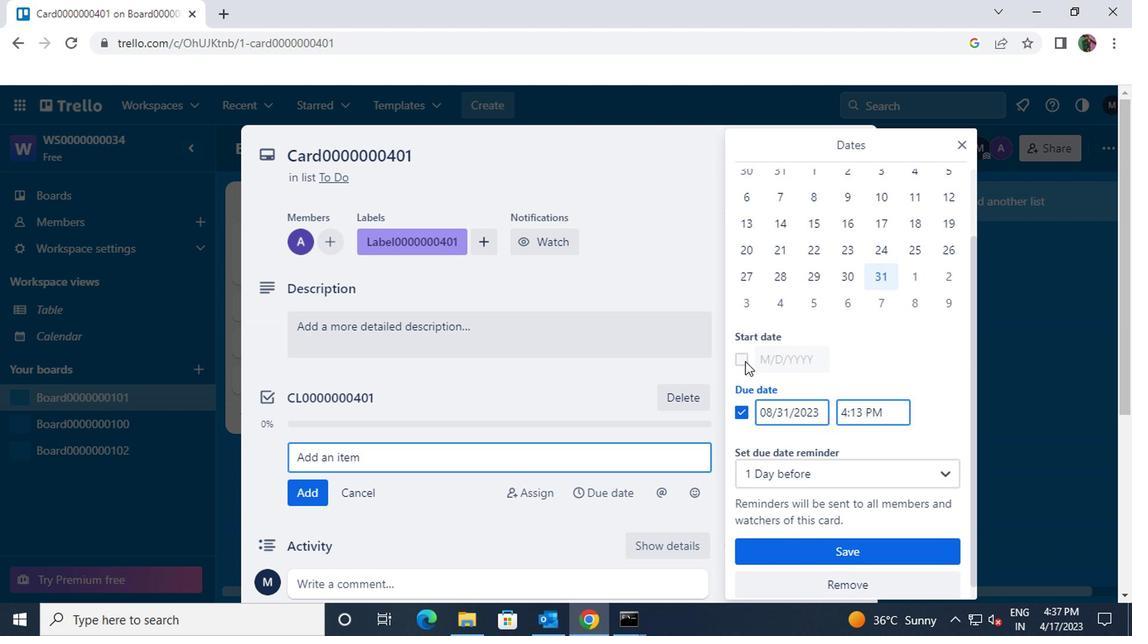 
Action: Mouse moved to (849, 552)
Screenshot: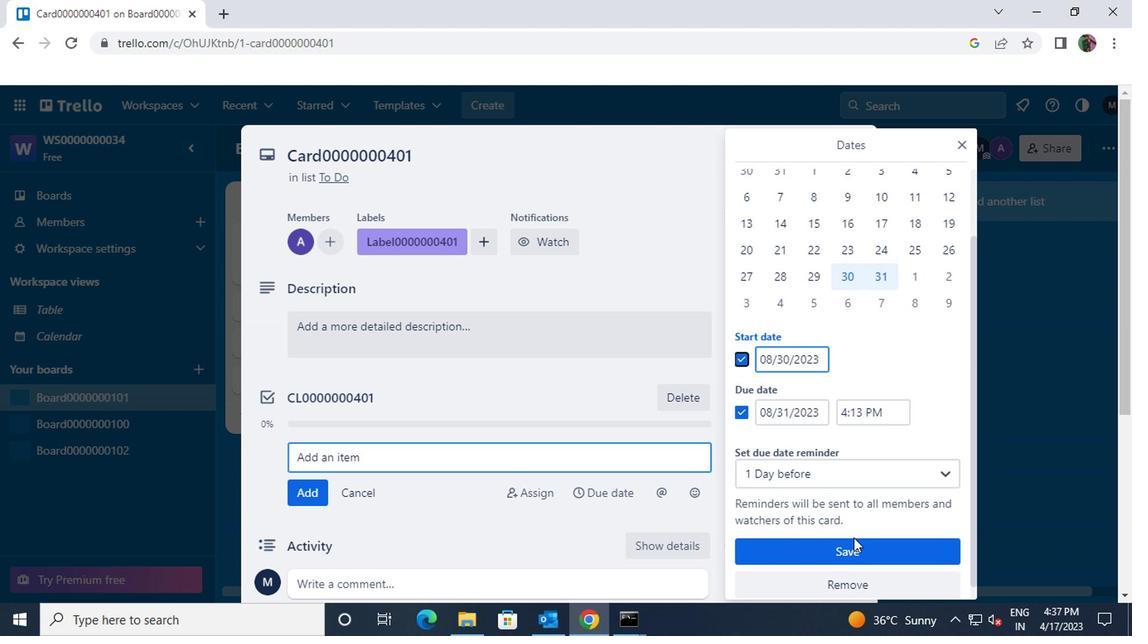 
Action: Mouse pressed left at (849, 552)
Screenshot: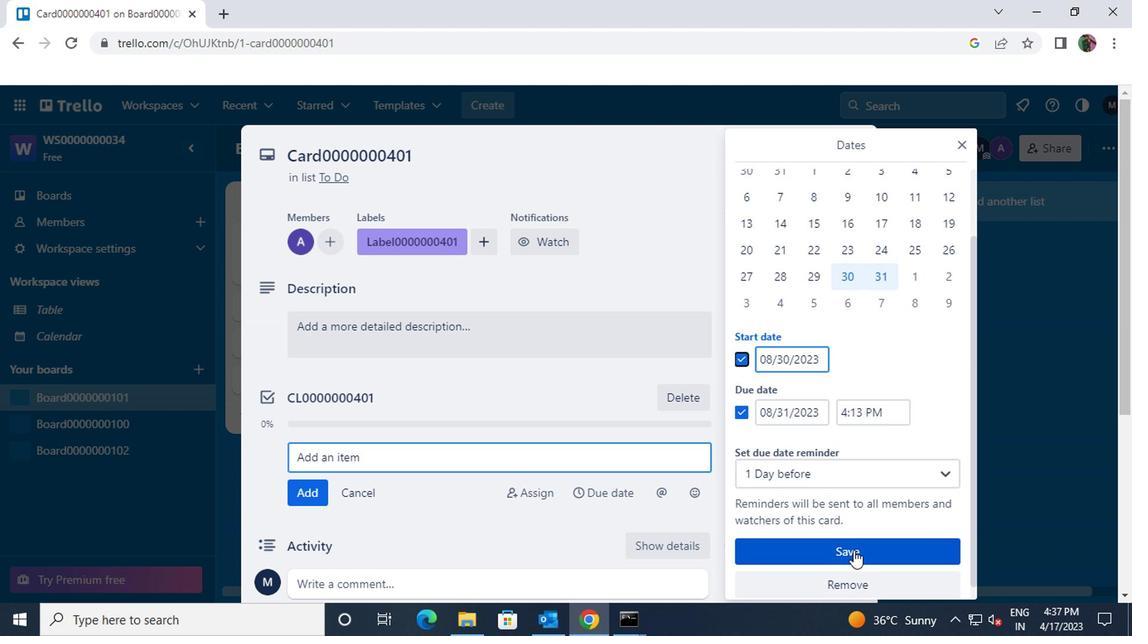 
